 Task: In Mark's project, Add a new field "Sprint" with the field type "Number" to the table layout.
Action: Mouse pressed left at (184, 117)
Screenshot: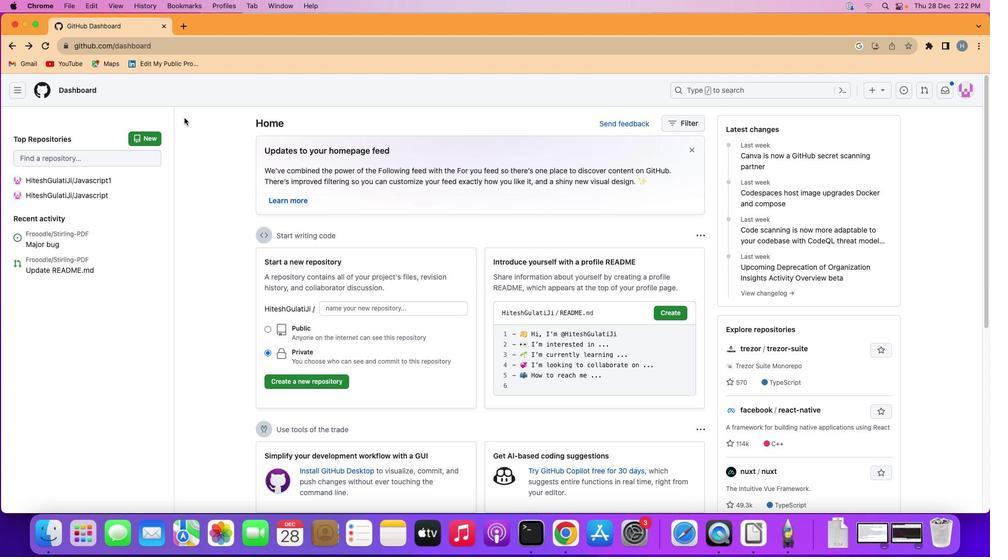 
Action: Mouse moved to (16, 88)
Screenshot: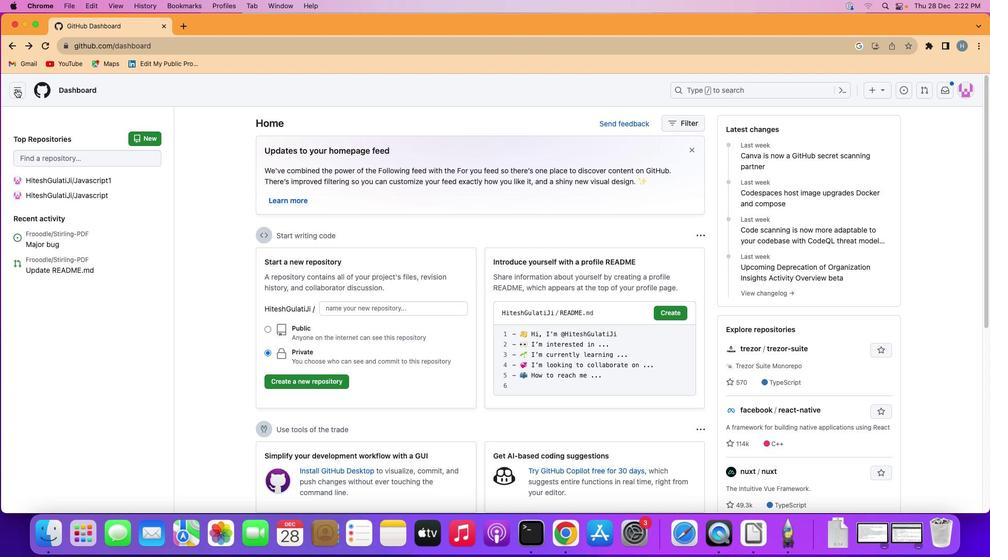 
Action: Mouse pressed left at (16, 88)
Screenshot: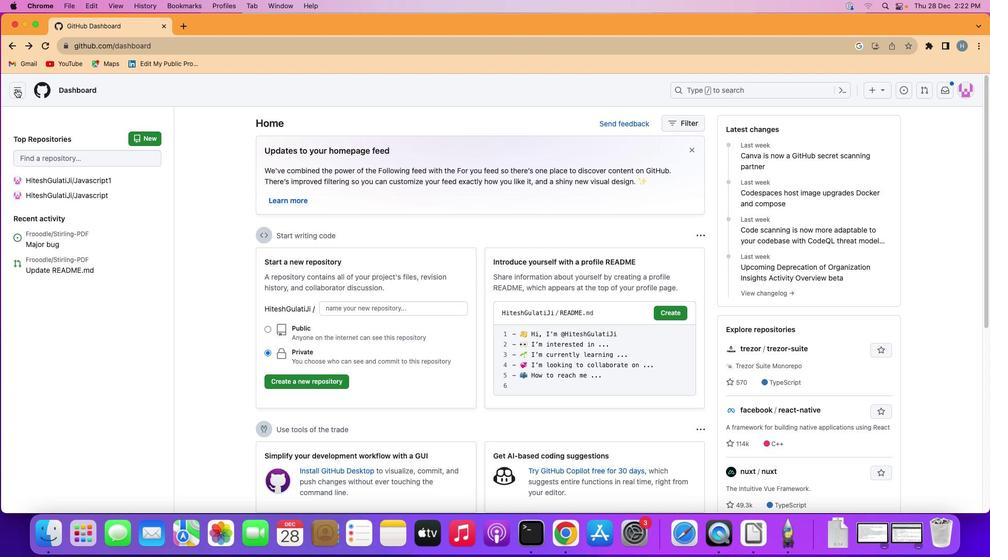 
Action: Mouse moved to (60, 160)
Screenshot: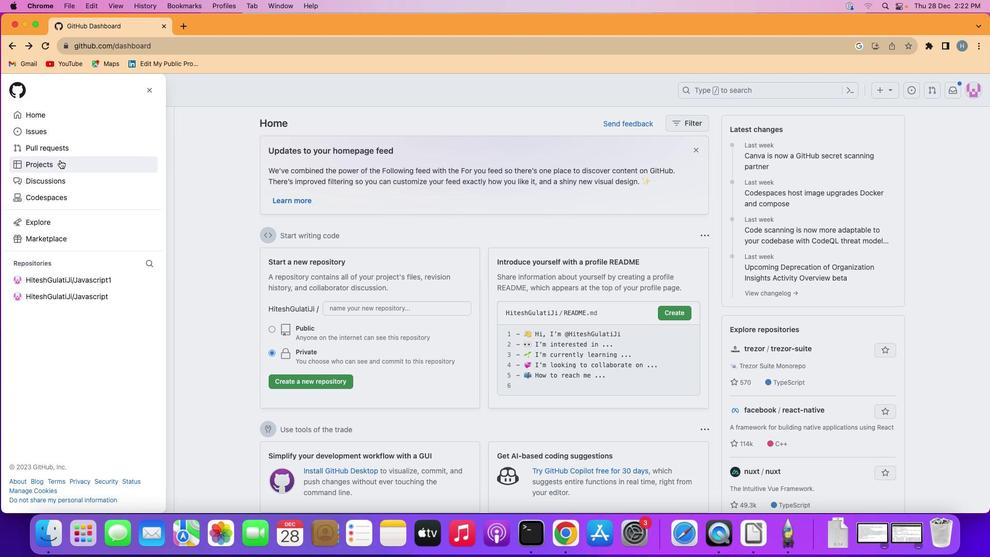 
Action: Mouse pressed left at (60, 160)
Screenshot: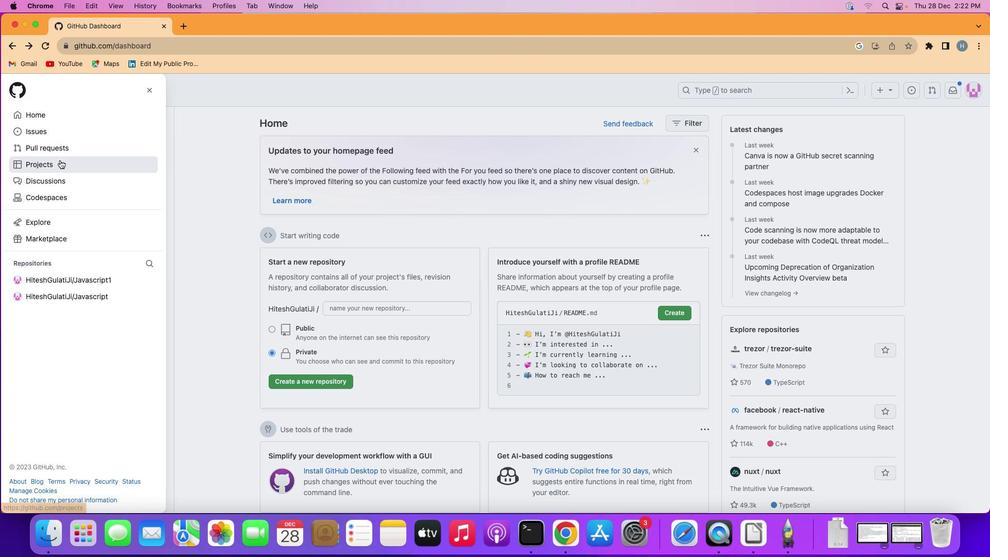 
Action: Mouse moved to (392, 185)
Screenshot: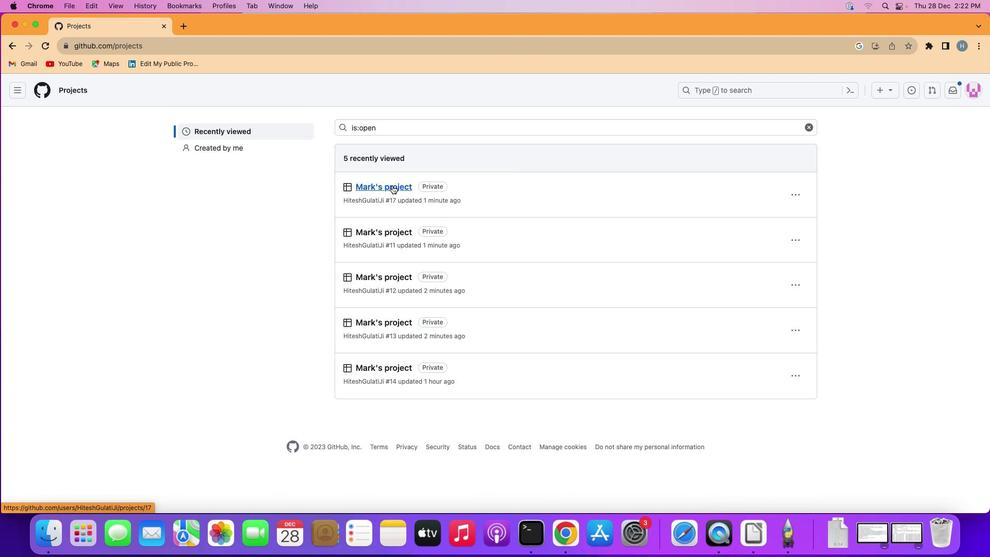 
Action: Mouse pressed left at (392, 185)
Screenshot: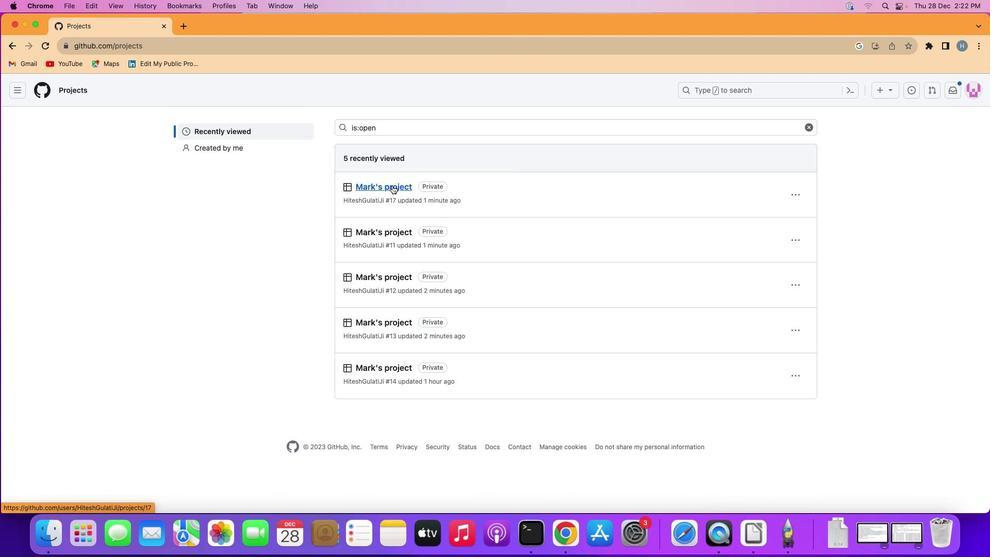 
Action: Mouse moved to (72, 142)
Screenshot: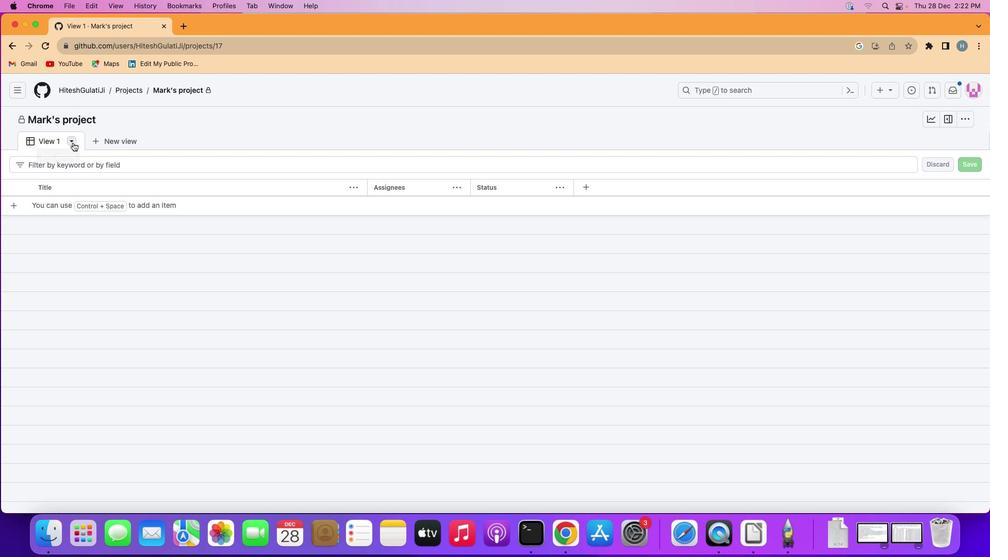 
Action: Mouse pressed left at (72, 142)
Screenshot: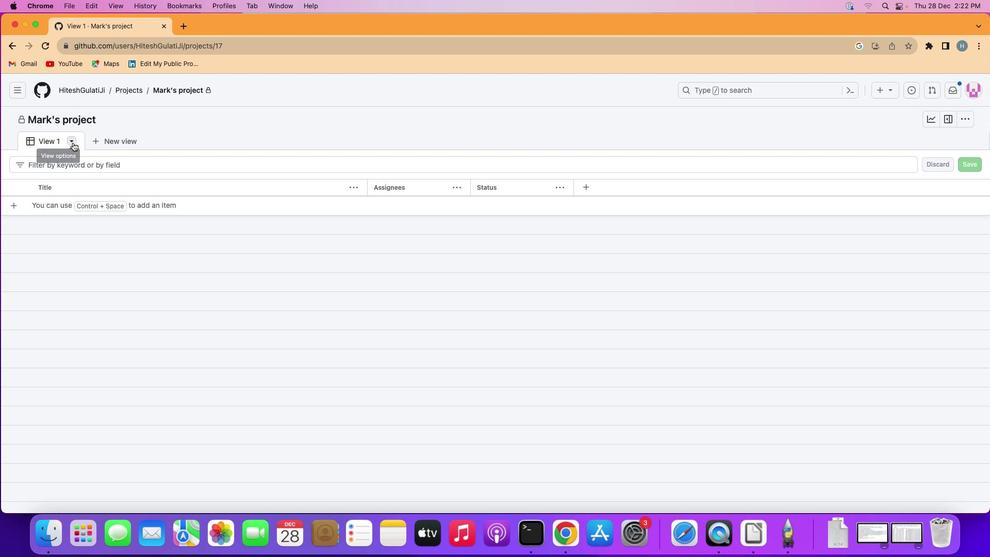 
Action: Mouse moved to (95, 171)
Screenshot: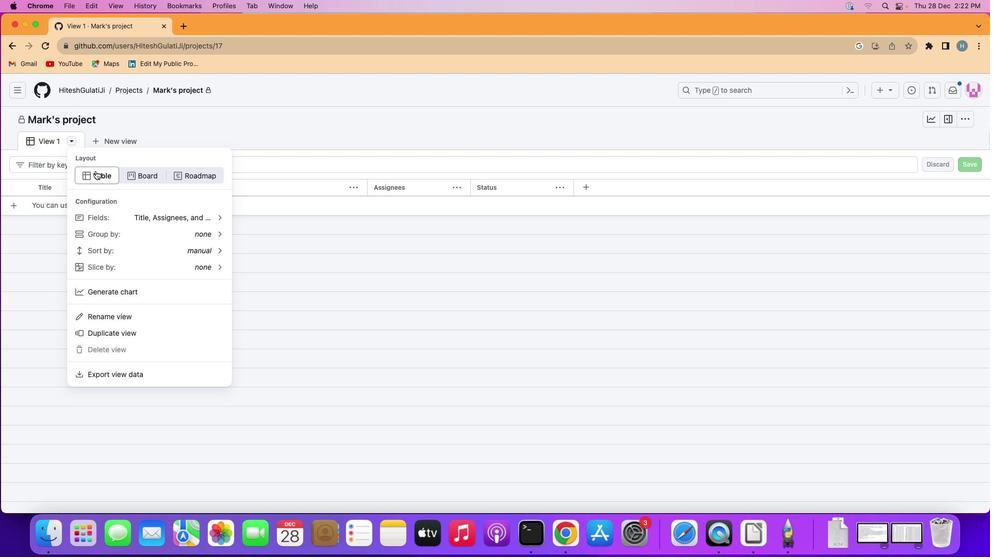 
Action: Mouse pressed left at (95, 171)
Screenshot: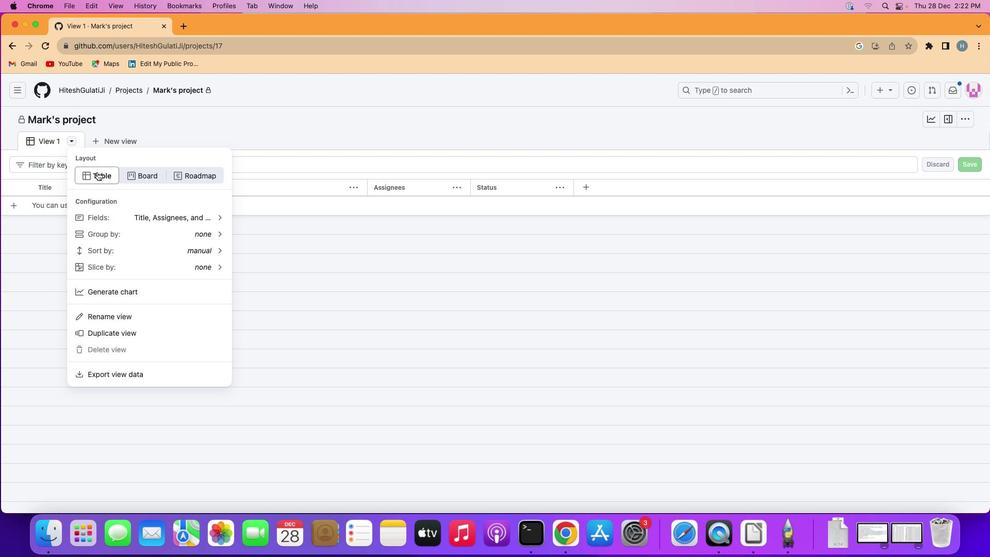 
Action: Mouse moved to (77, 139)
Screenshot: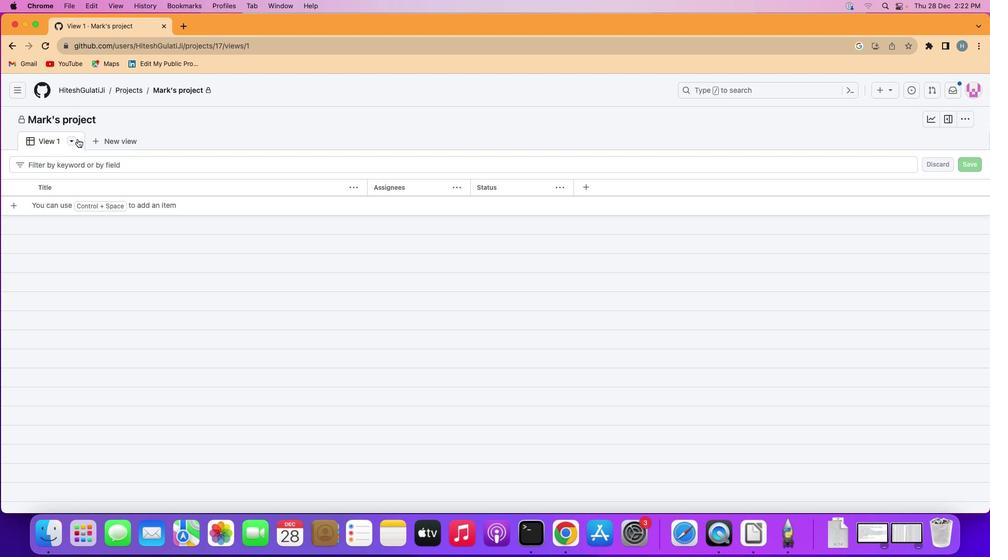 
Action: Mouse pressed left at (77, 139)
Screenshot: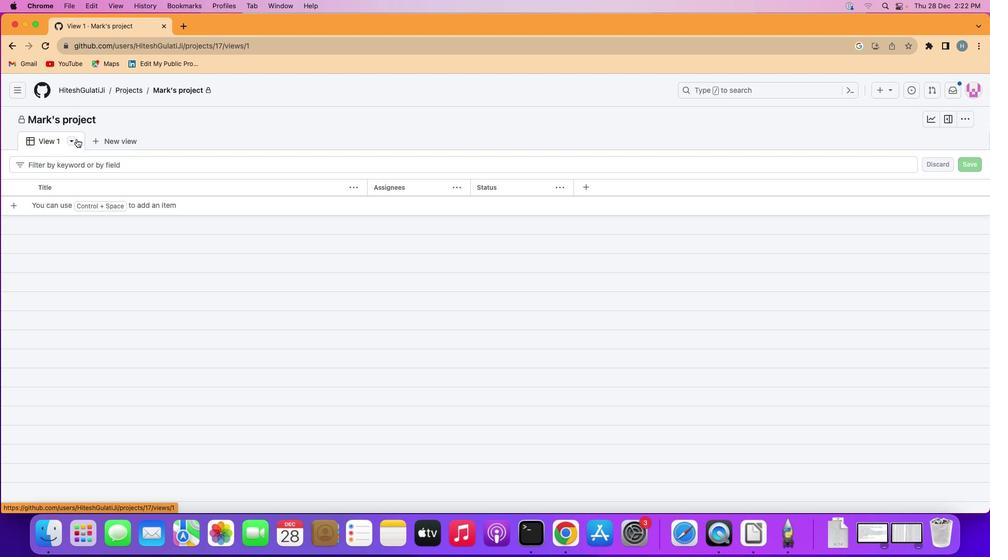 
Action: Mouse moved to (75, 139)
Screenshot: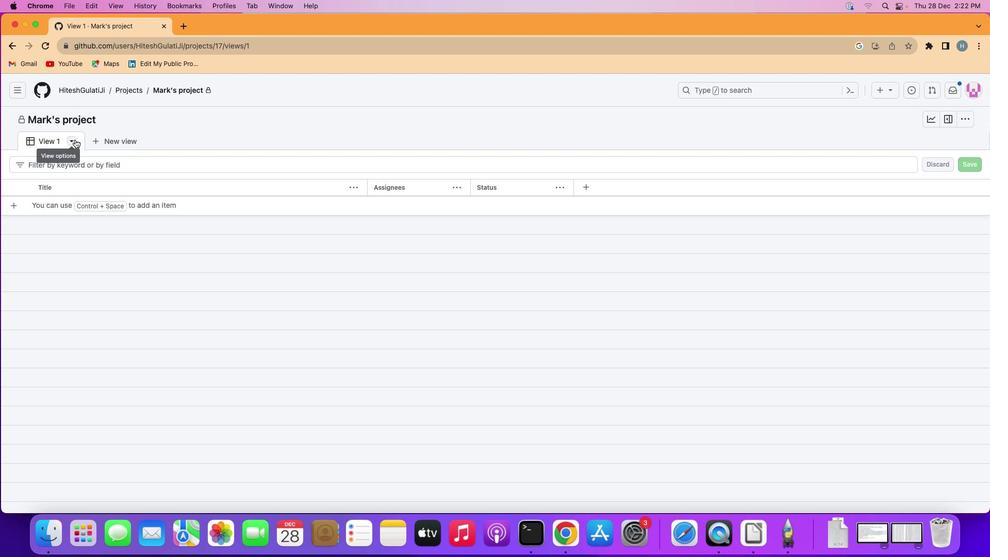 
Action: Mouse pressed left at (75, 139)
Screenshot: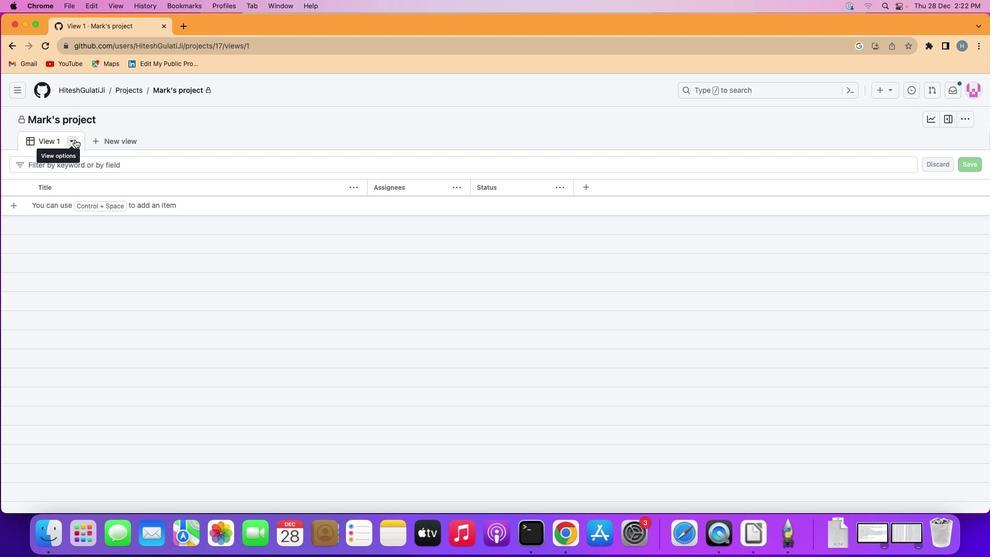 
Action: Mouse moved to (96, 212)
Screenshot: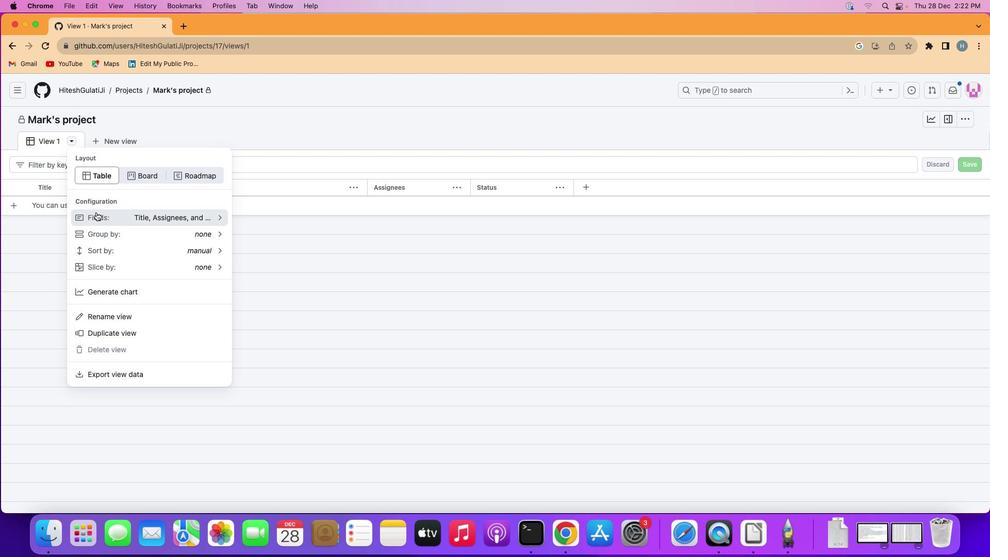 
Action: Mouse pressed left at (96, 212)
Screenshot: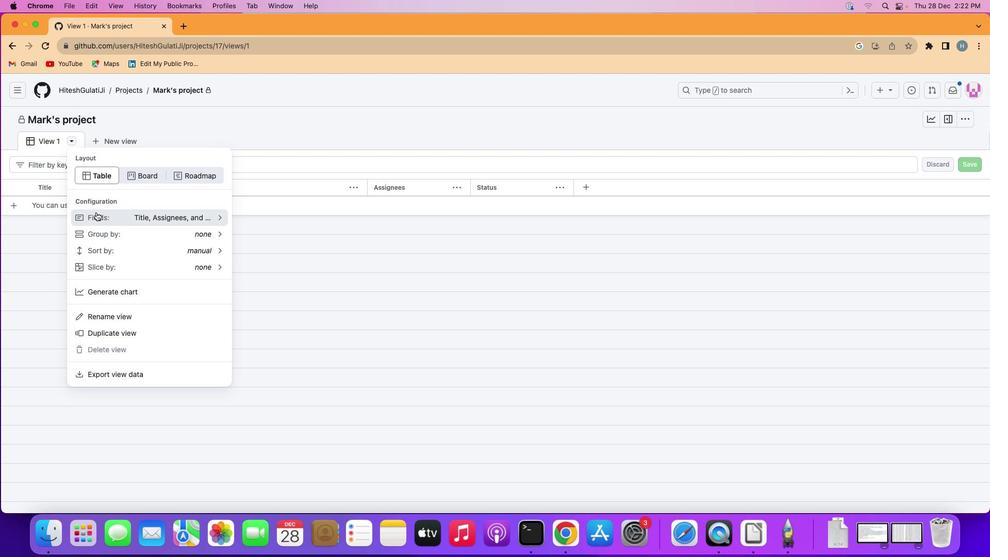 
Action: Mouse moved to (131, 162)
Screenshot: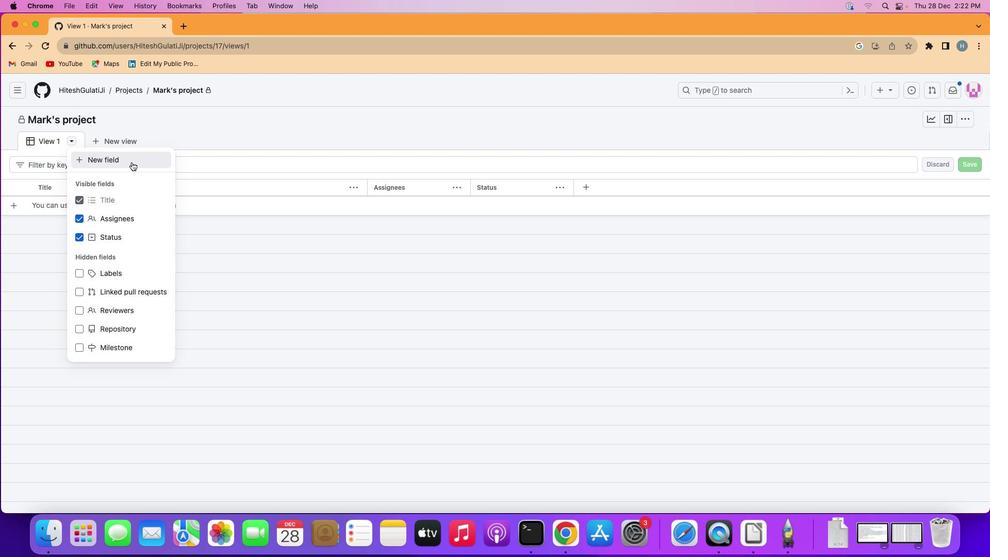 
Action: Mouse pressed left at (131, 162)
Screenshot: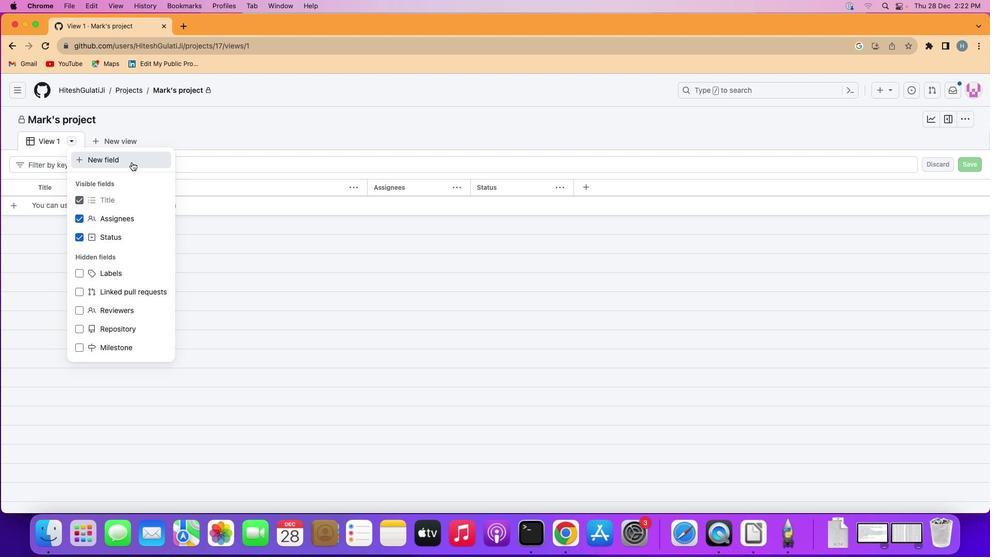 
Action: Mouse moved to (658, 223)
Screenshot: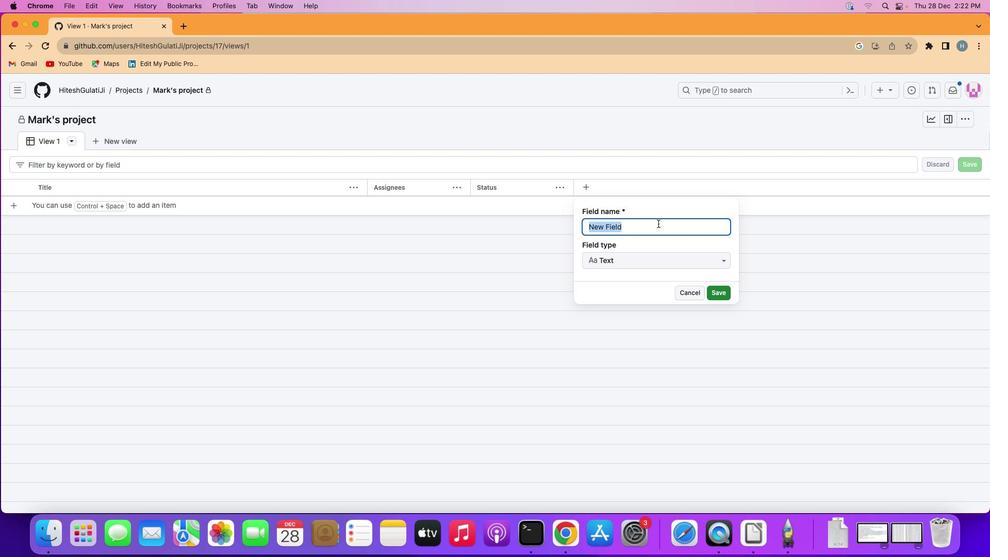 
Action: Key pressed Key.shift'S''p''r''i''n''t'
Screenshot: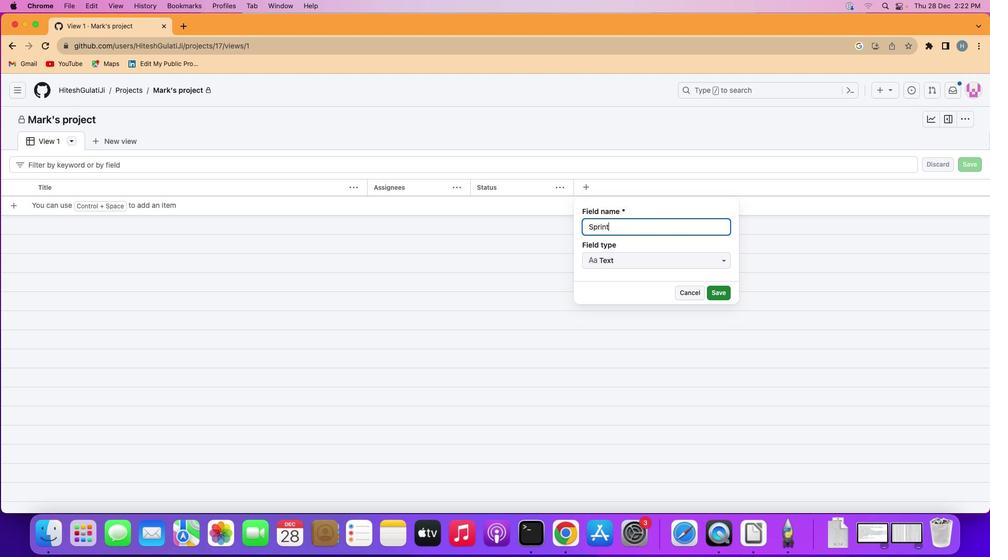
Action: Mouse moved to (705, 264)
Screenshot: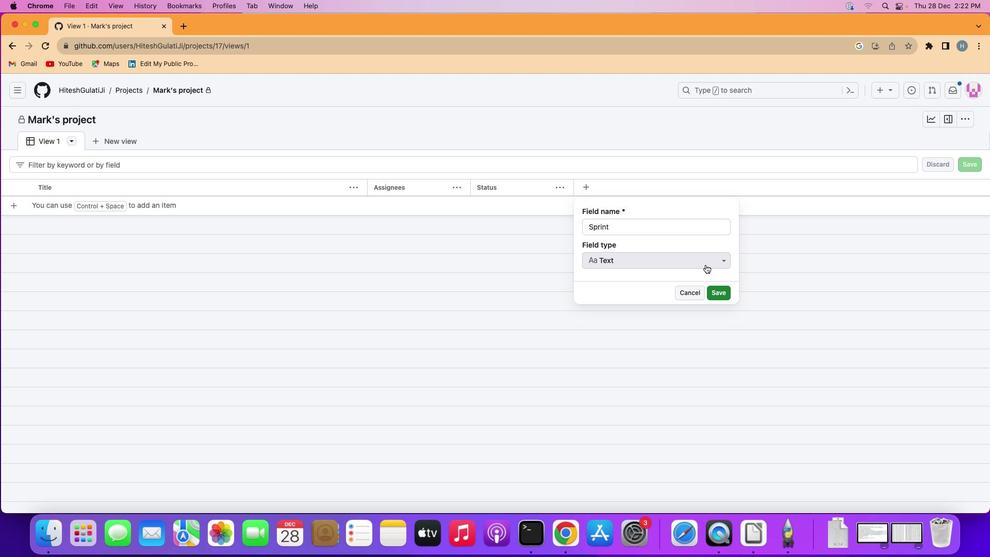 
Action: Mouse pressed left at (705, 264)
Screenshot: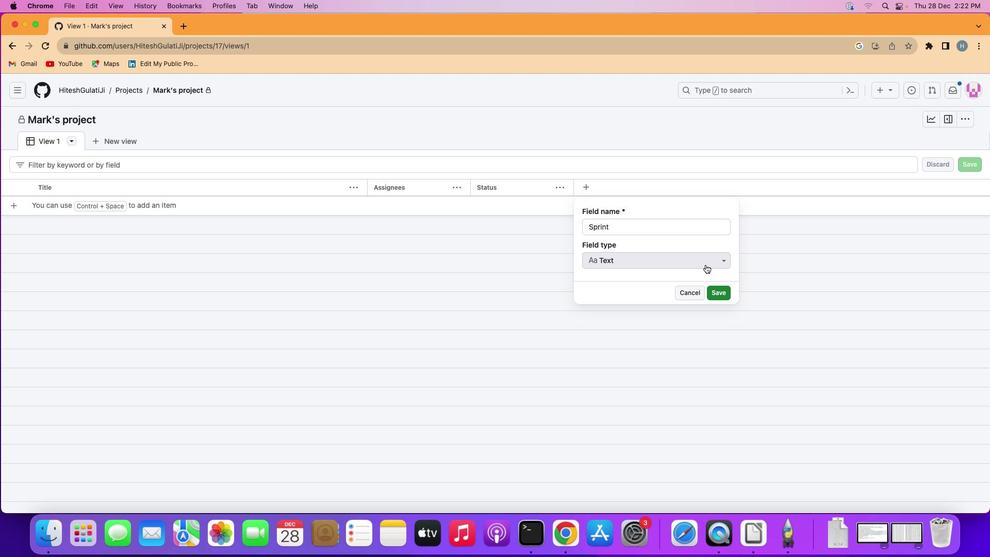 
Action: Mouse moved to (640, 298)
Screenshot: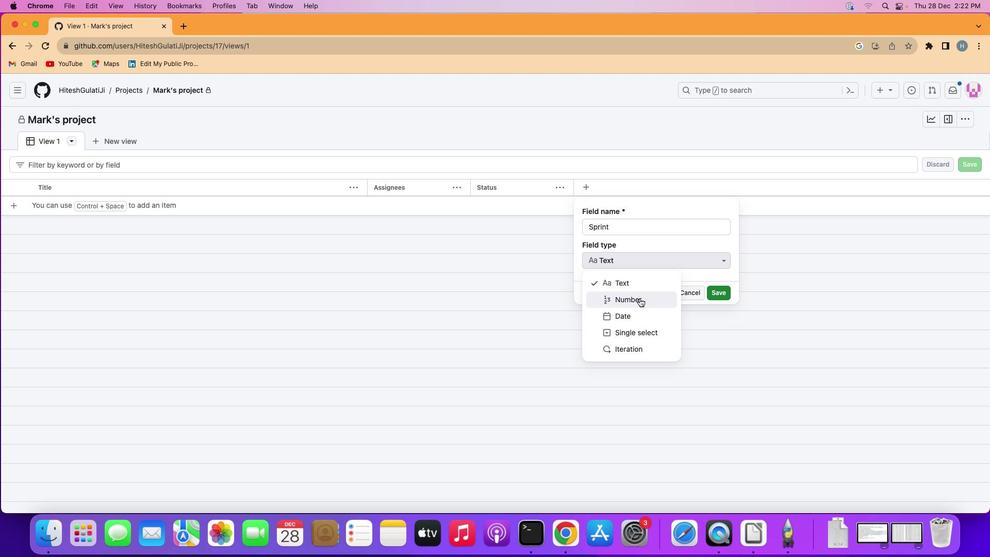 
Action: Mouse pressed left at (640, 298)
Screenshot: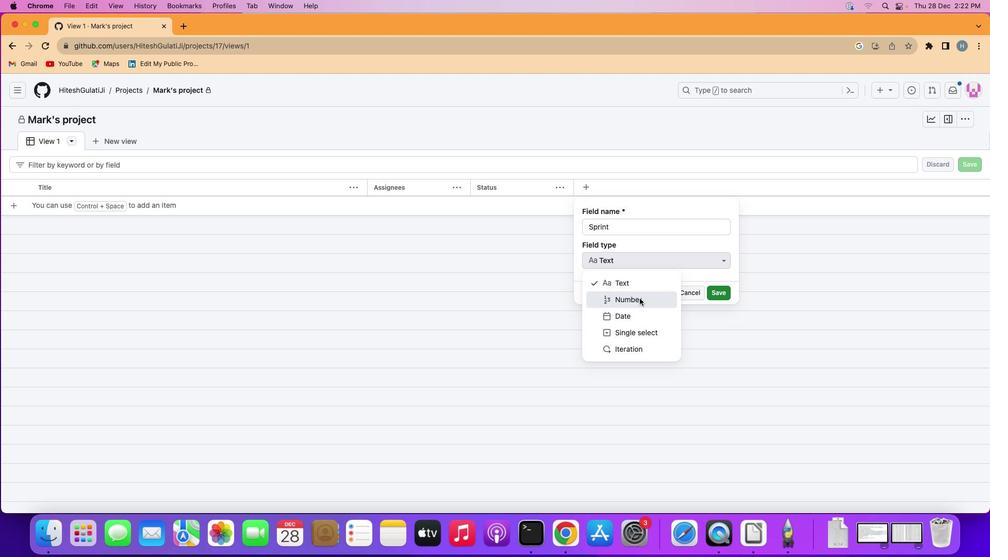 
Action: Mouse moved to (717, 289)
Screenshot: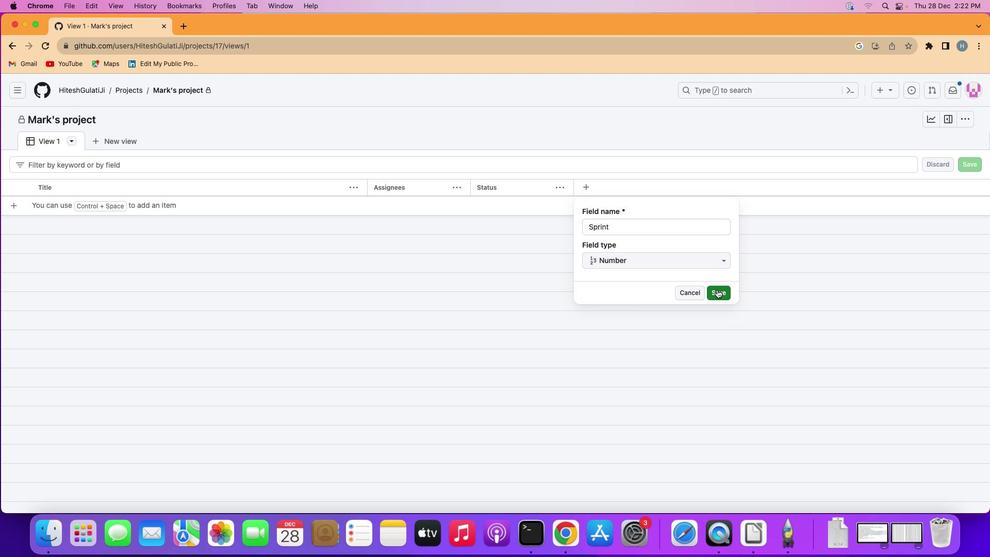 
Action: Mouse pressed left at (717, 289)
Screenshot: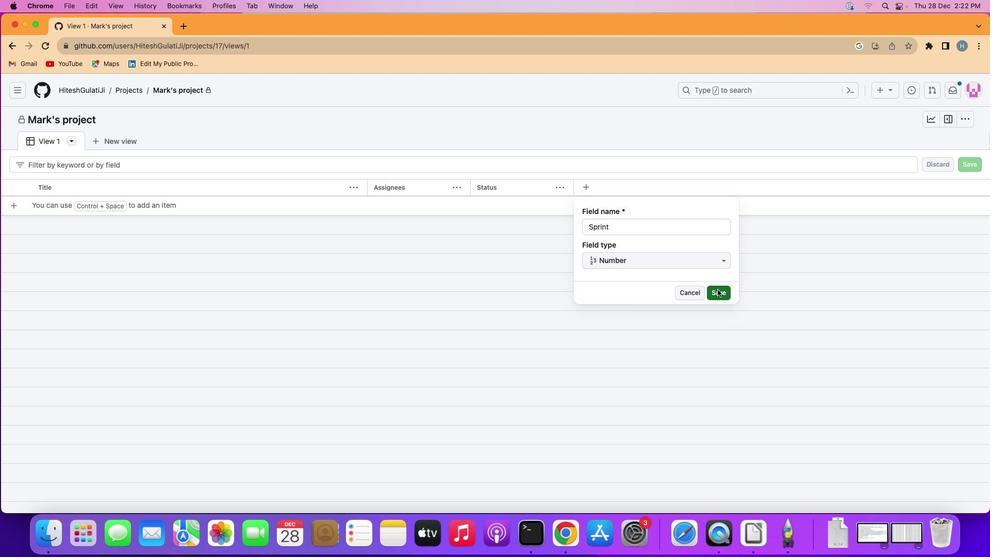 
Action: Mouse moved to (720, 242)
Screenshot: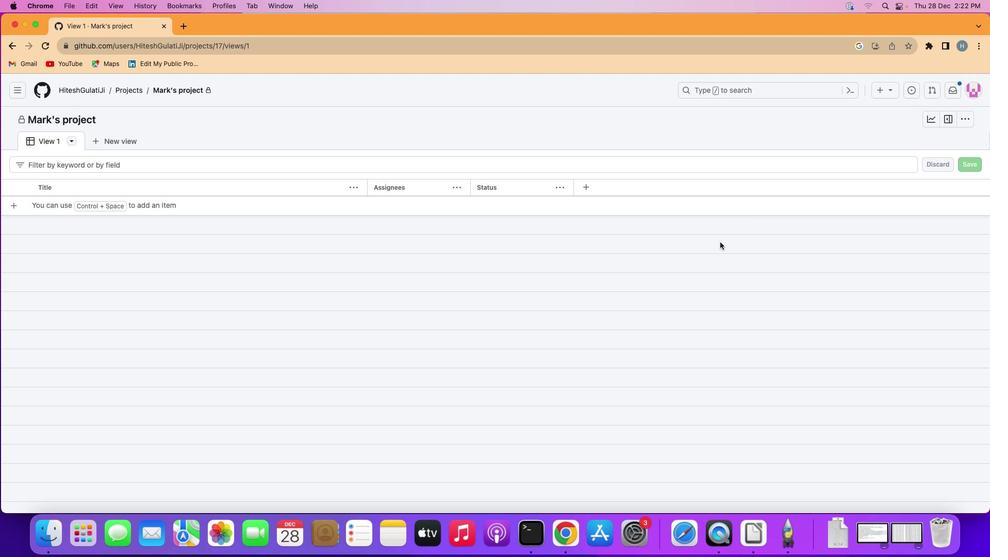
